 Task: Evaluate the sum of a convergent series with known terms: sum(1/n^2) from n = 1 to 8.
Action: Mouse moved to (791, 291)
Screenshot: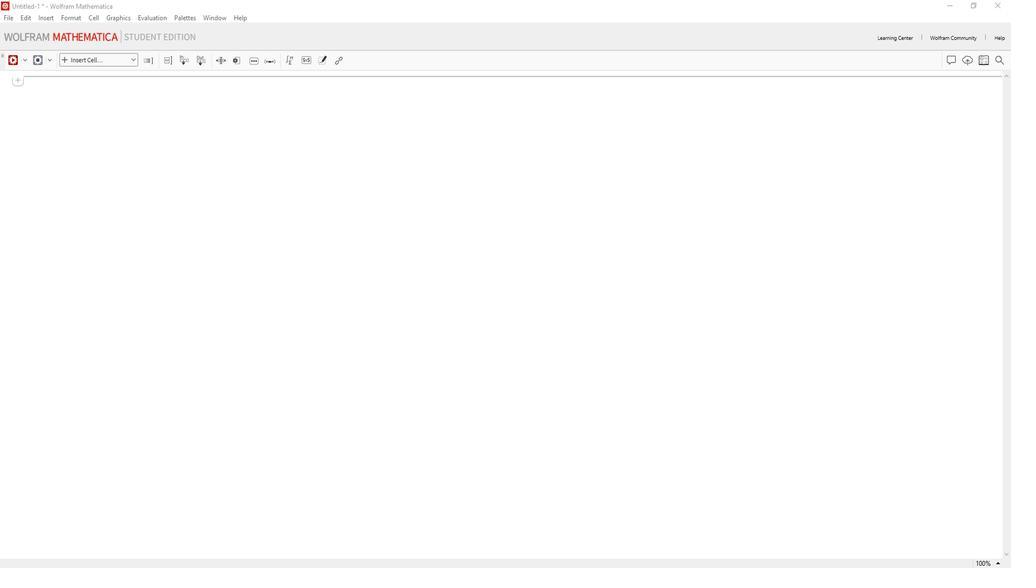 
Action: Mouse pressed left at (791, 291)
Screenshot: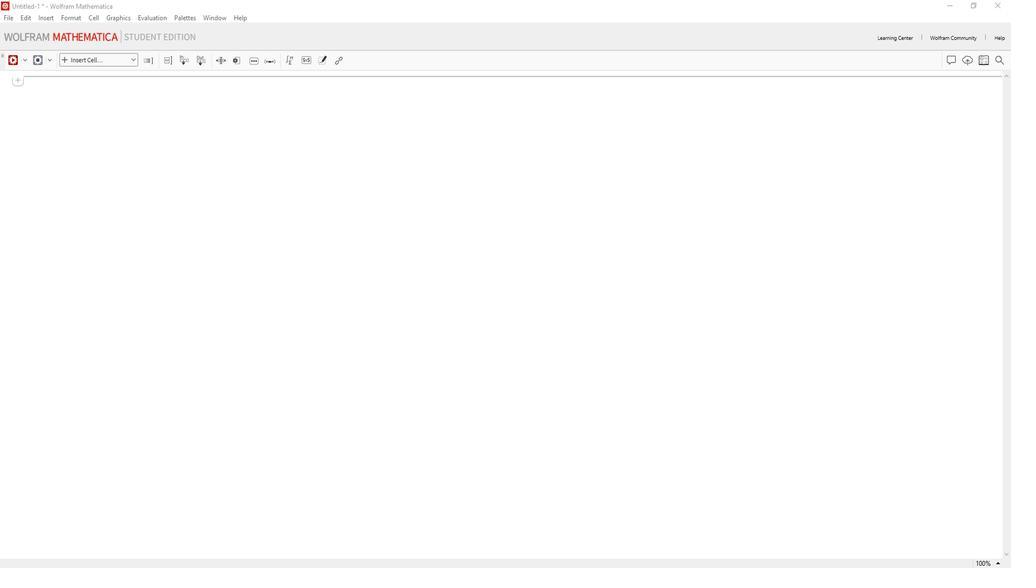 
Action: Mouse moved to (987, 62)
Screenshot: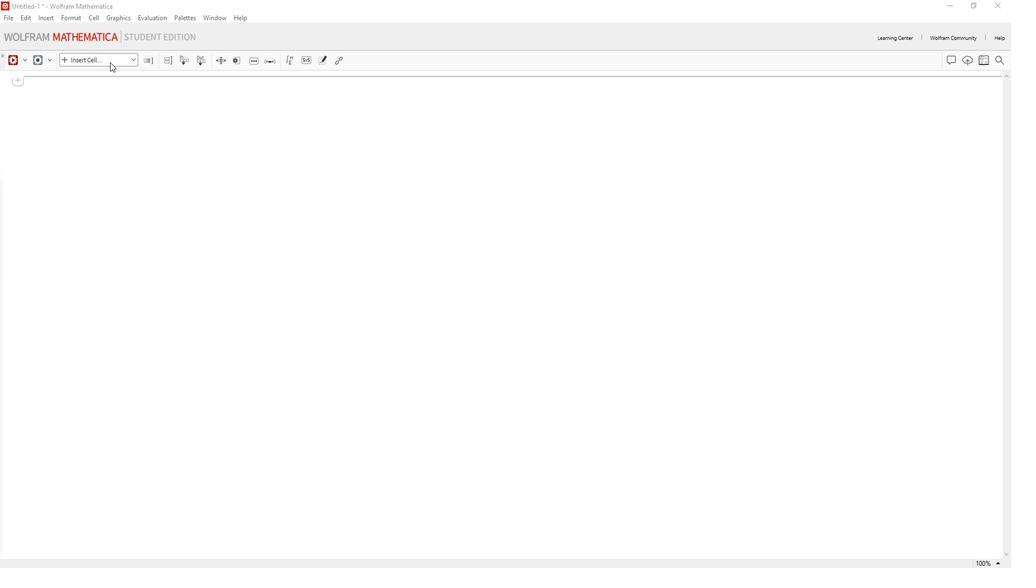 
Action: Mouse pressed left at (987, 62)
Screenshot: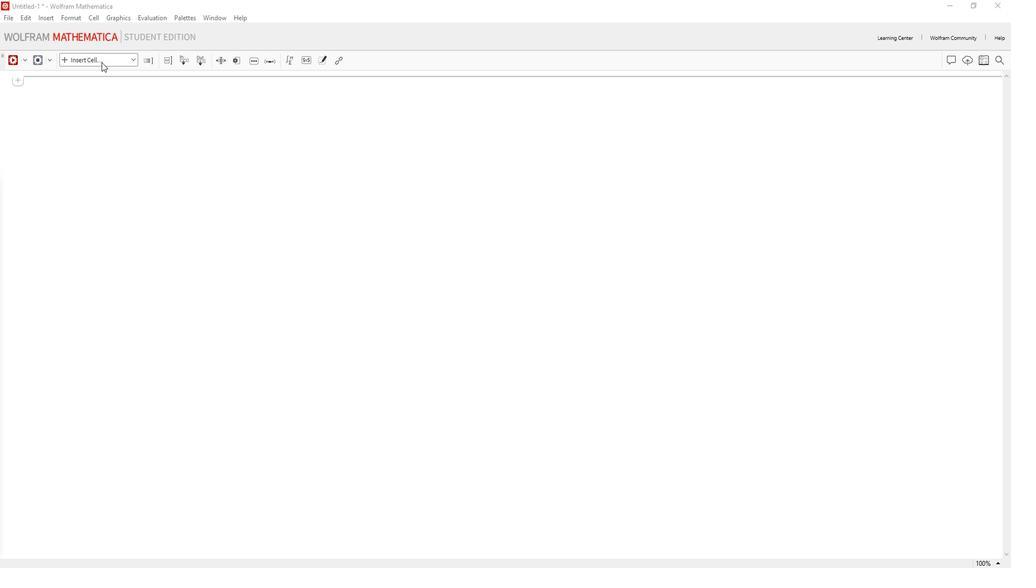 
Action: Mouse moved to (969, 78)
Screenshot: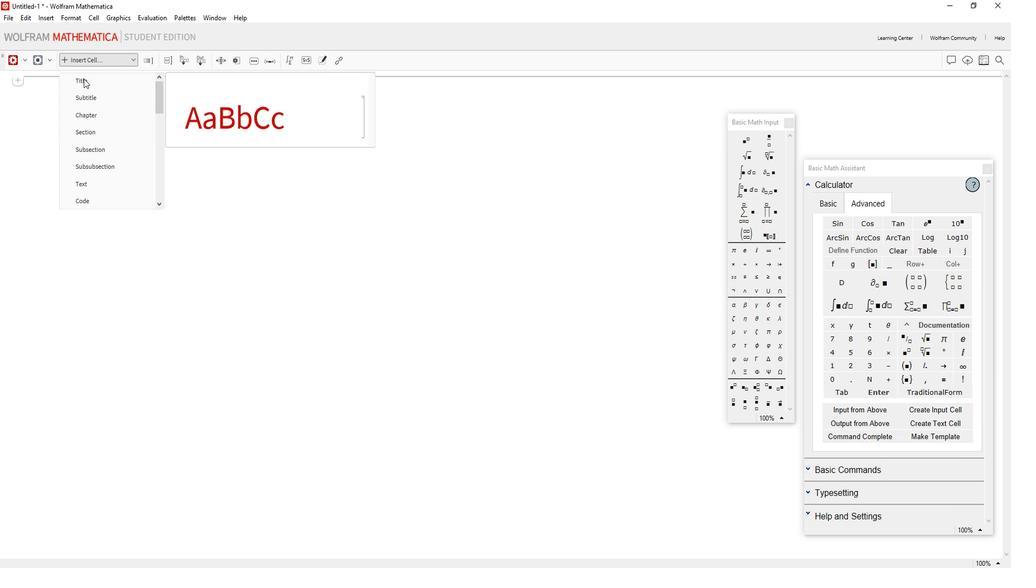 
Action: Mouse pressed left at (969, 78)
Screenshot: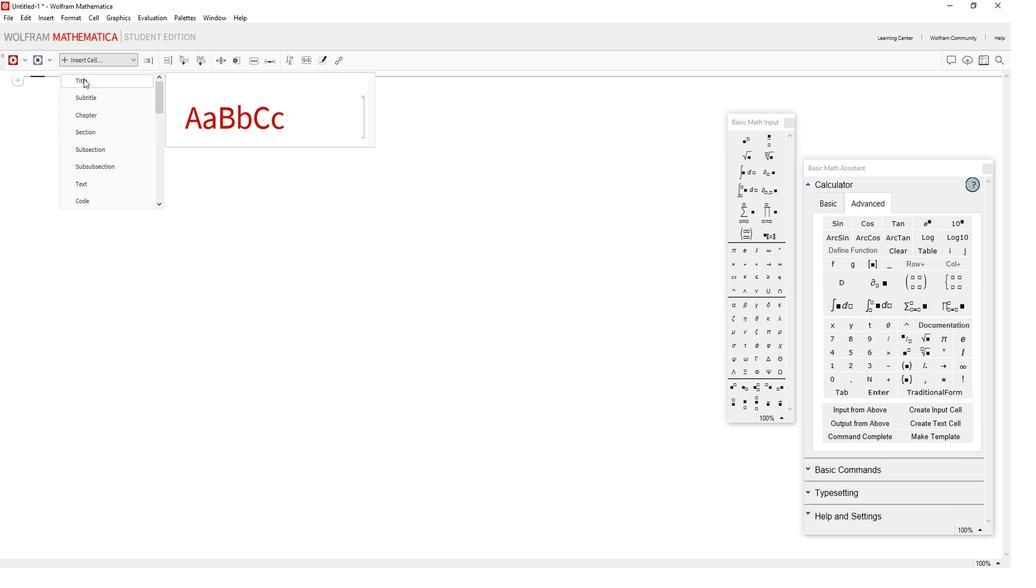 
Action: Mouse moved to (934, 117)
Screenshot: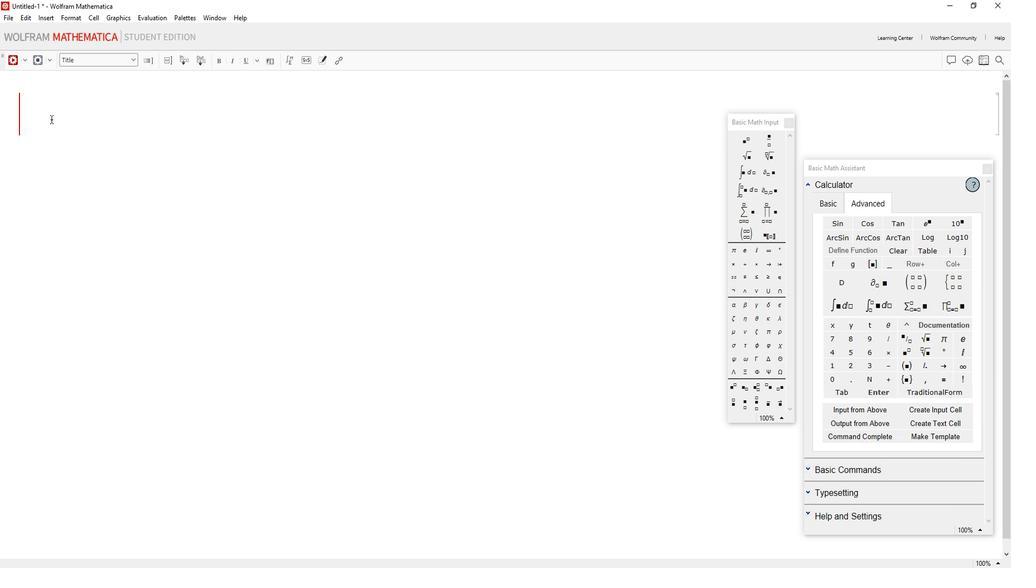 
Action: Mouse pressed left at (934, 117)
Screenshot: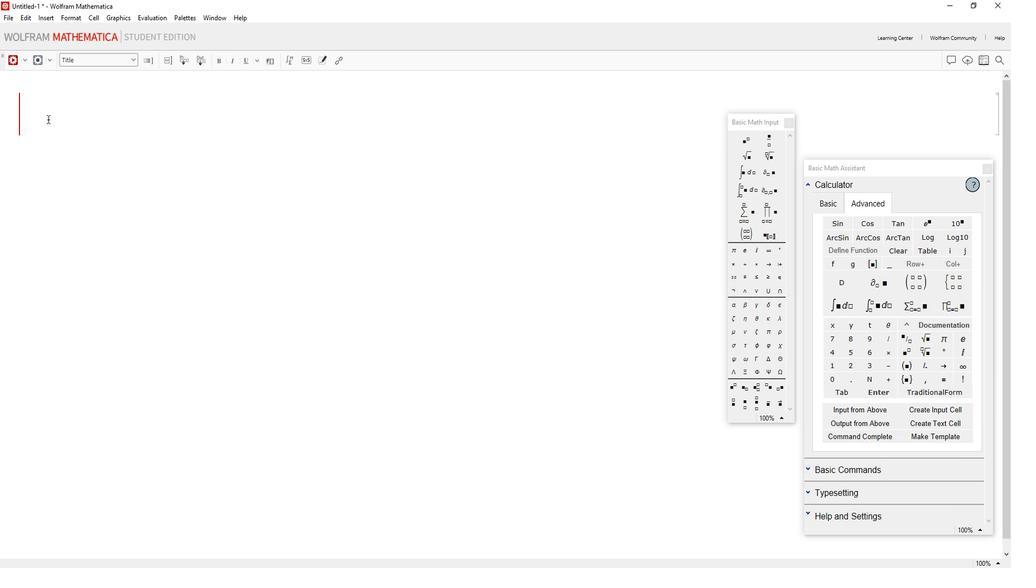 
Action: Key pressed <Key.shift>Evaluate<Key.space>the<Key.space>sum
Screenshot: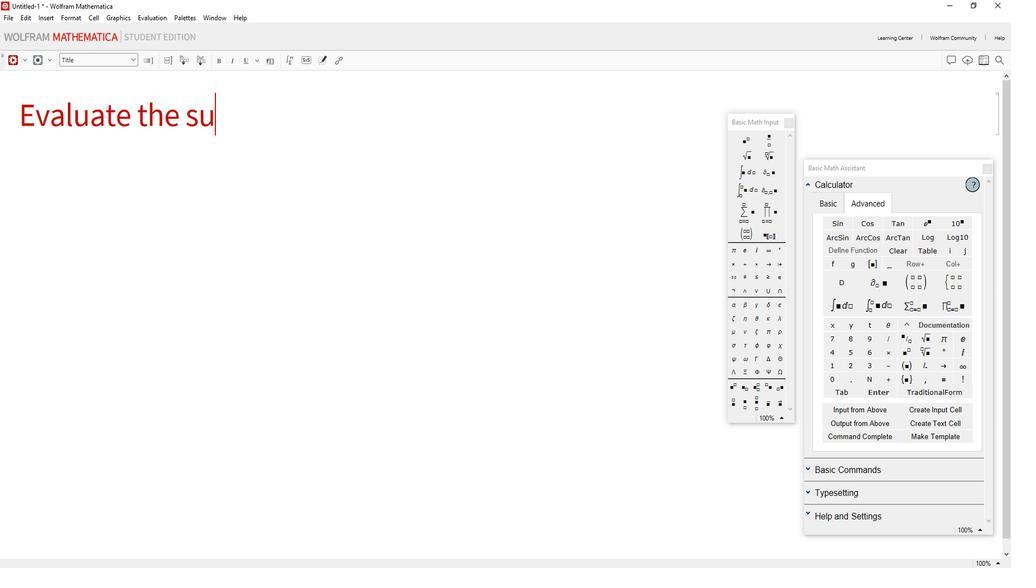 
Action: Mouse moved to (941, 168)
Screenshot: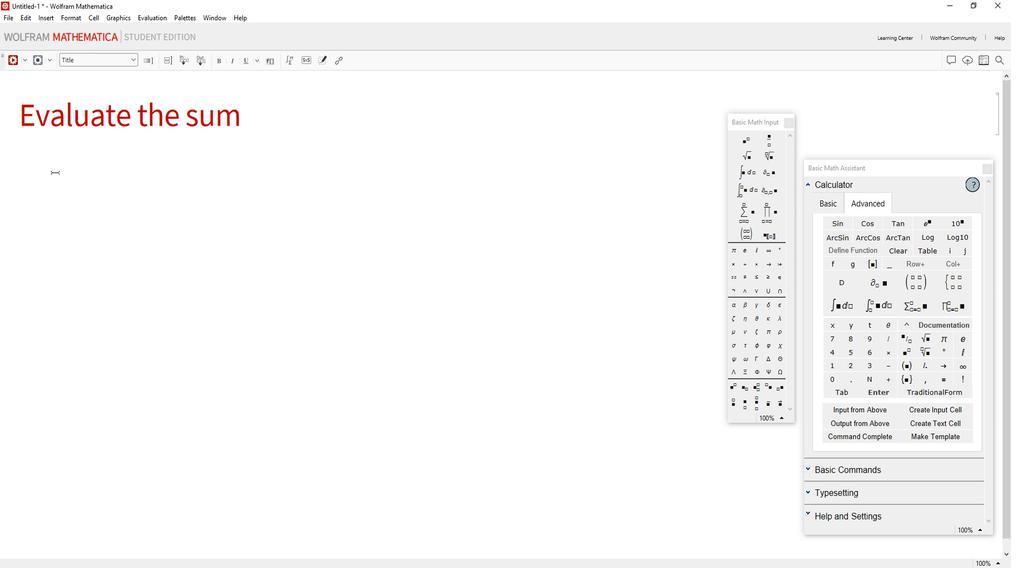 
Action: Mouse pressed left at (941, 168)
Screenshot: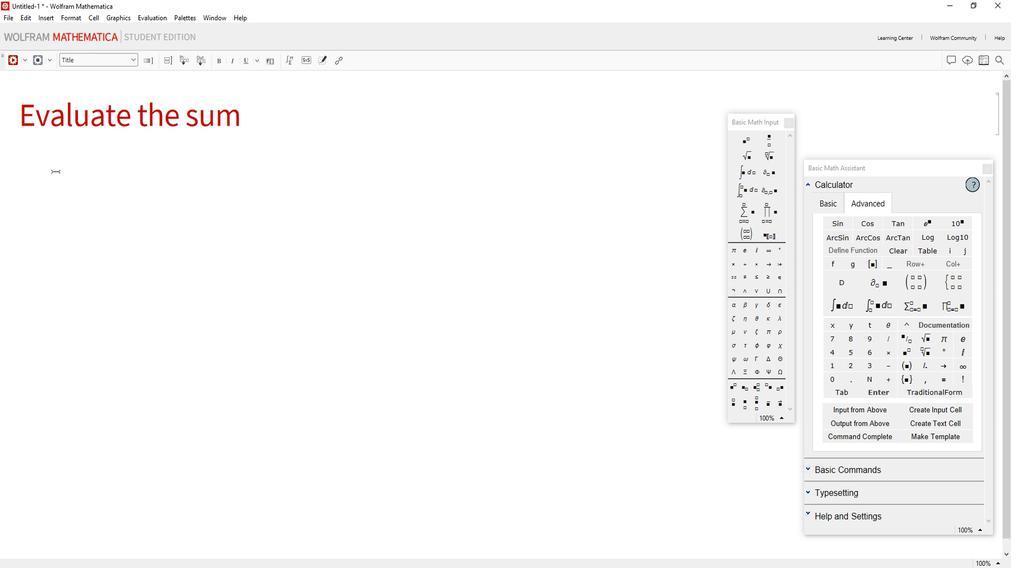
Action: Mouse moved to (973, 61)
Screenshot: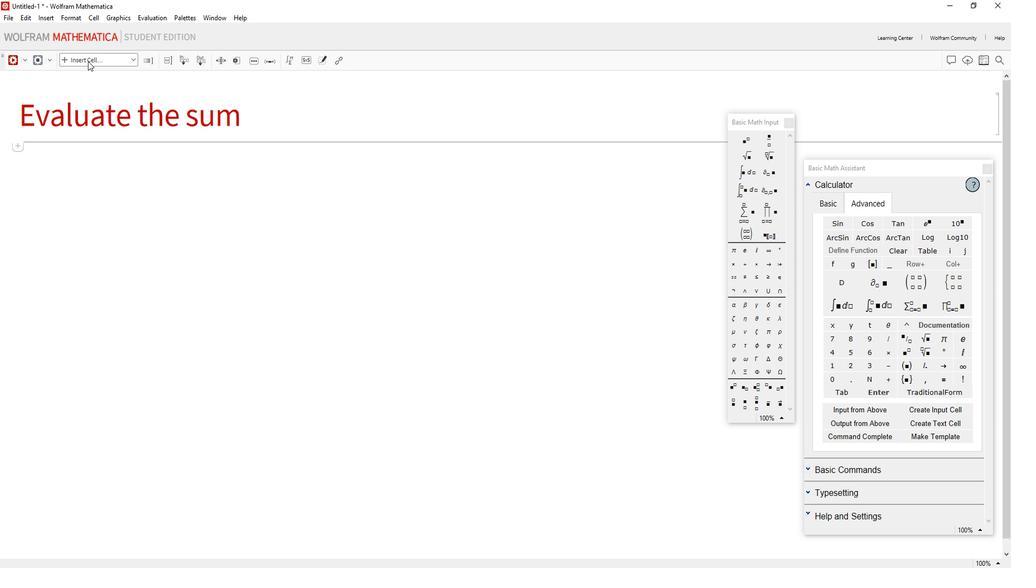 
Action: Mouse pressed left at (973, 61)
Screenshot: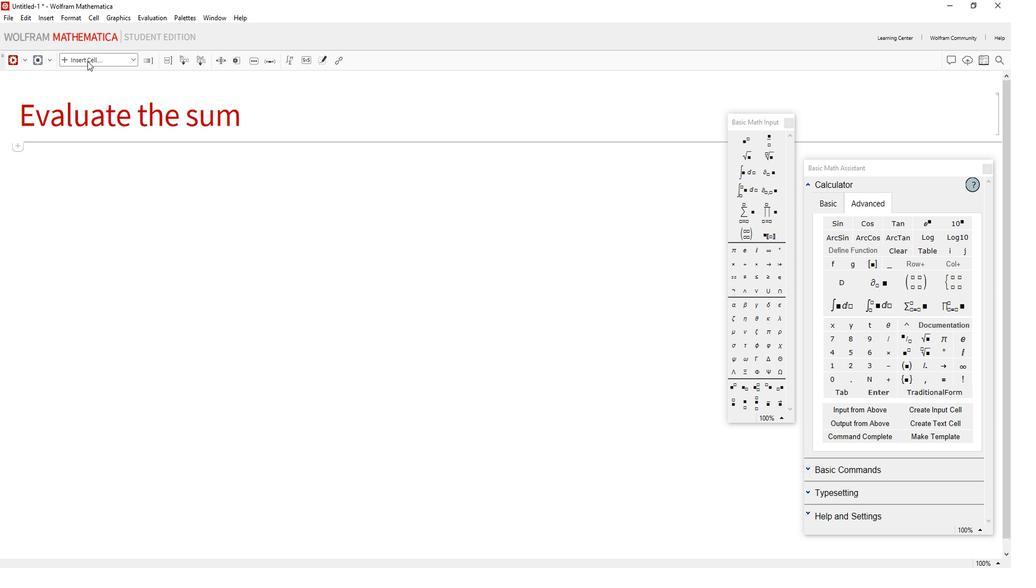 
Action: Mouse moved to (970, 198)
Screenshot: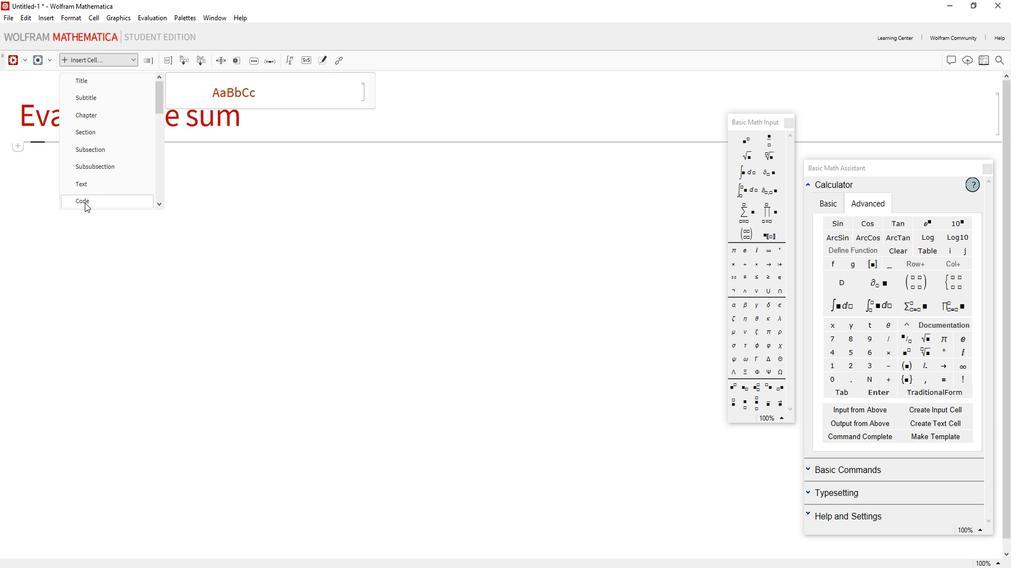 
Action: Mouse pressed left at (970, 198)
Screenshot: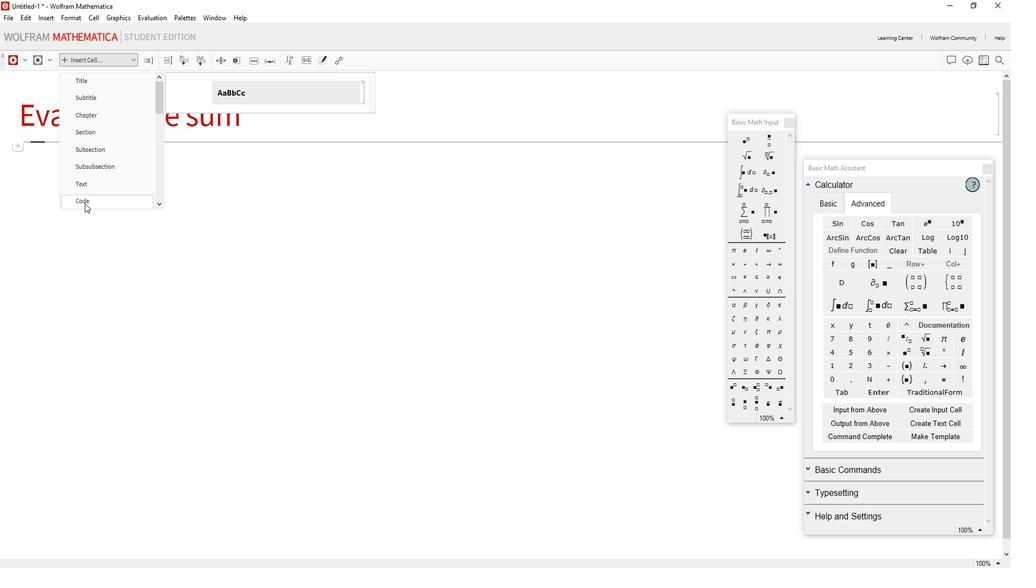 
Action: Mouse moved to (952, 159)
Screenshot: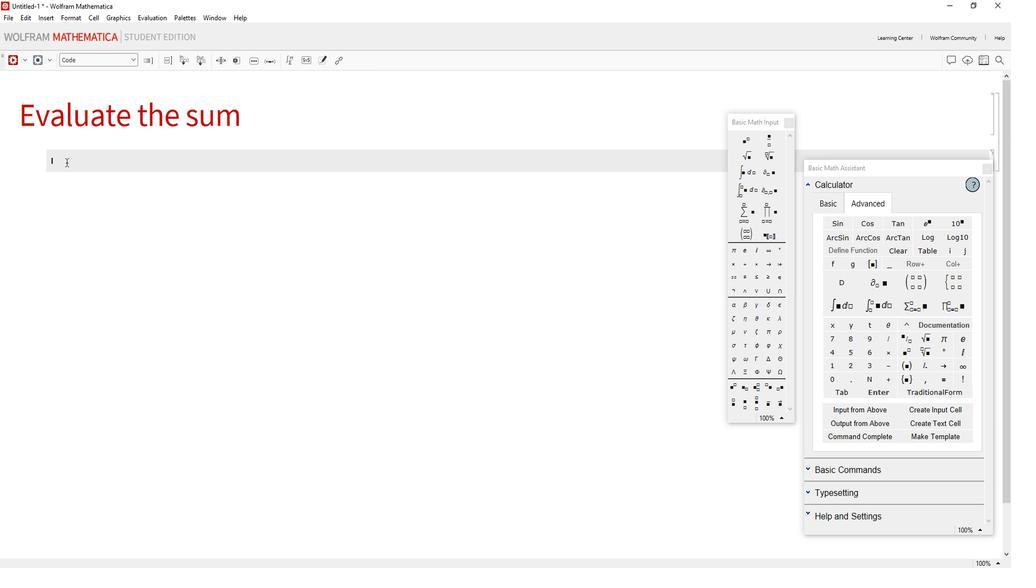 
Action: Key pressed result<Key.space>=<Key.space><Key.shift>Sum<Key.shift>[1/n<Key.shift><Key.shift><Key.shift><Key.shift><Key.shift>^2,<Key.space><Key.shift><Key.shift><Key.shift><Key.shift><Key.shift><Key.shift><Key.shift><Key.shift><Key.shift>{n,<Key.space>1,<Key.space>8<Key.right><Key.right>;<Key.enter>result<Key.shift_r><Key.shift_r><Key.shift_r><Key.shift_r><Key.shift_r><Key.shift_r><Key.shift_r><Key.shift_r><Key.shift_r><Key.shift_r><Key.shift_r><Key.shift_r><Key.shift_r><Key.shift_r><Key.shift_r><Key.shift_r><Key.shift_r><Key.shift_r><Key.shift_r><Key.shift_r><Key.shift_r><Key.enter>
Screenshot: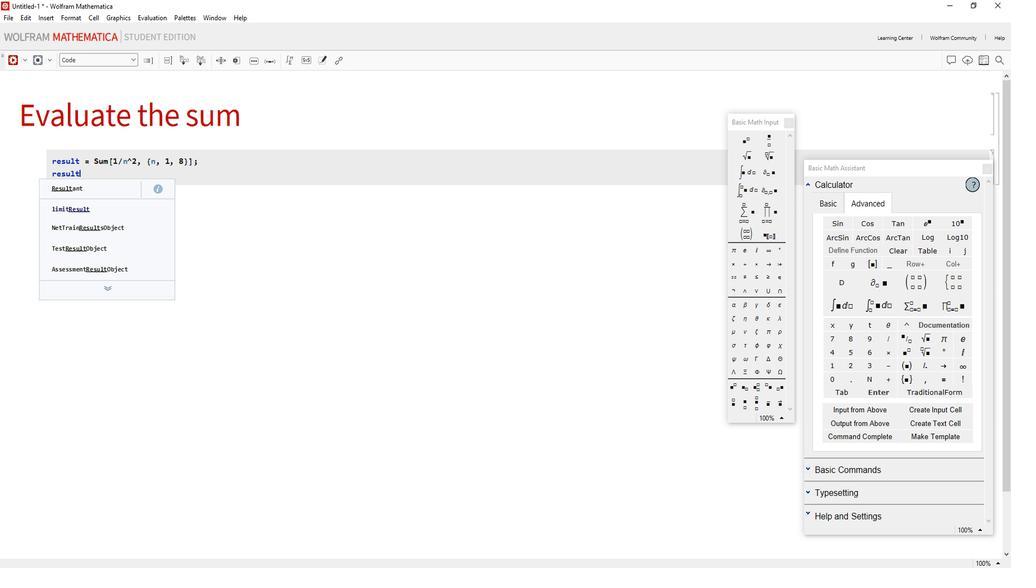 
Action: Mouse moved to (466, 379)
Screenshot: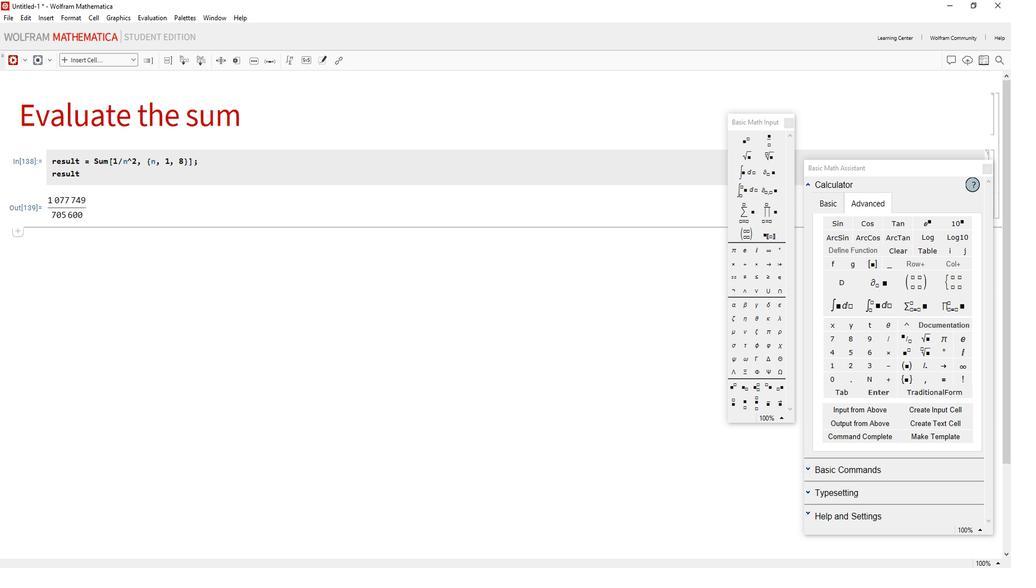
Action: Mouse pressed left at (466, 379)
Screenshot: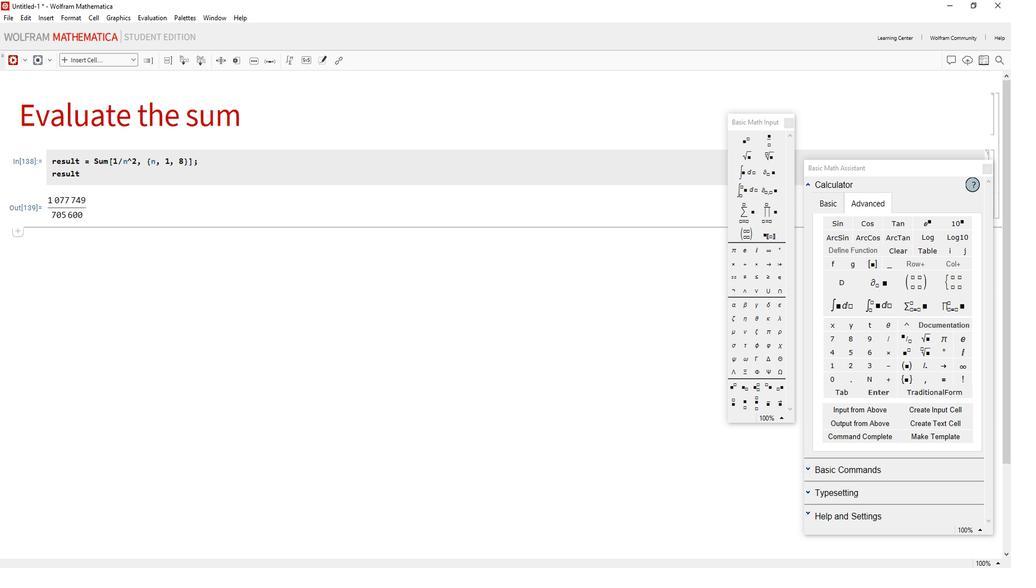 
